Task: Assign in the project AgilePulse the issue 'Integrate a new product recommendation feature into an existing e-commerce website to enhance product discovery and sales' to the sprint 'Front-end Framework Sprint'. Assign in the project AgilePulse the issue 'Develop a new tool for automated testing of mobile application cross-platform compatibility and responsiveness' to the sprint 'Front-end Framework Sprint'. Assign in the project AgilePulse the issue 'Upgrade the authentication and authorization mechanisms of a web application to improve security and access control' to the sprint 'Front-end Framework Sprint'. Assign in the project AgilePulse the issue 'Create a new online platform for online coding courses with advanced coding challenges and coding contests features' to the sprint 'Front-end Framework Sprint'
Action: Mouse moved to (793, 452)
Screenshot: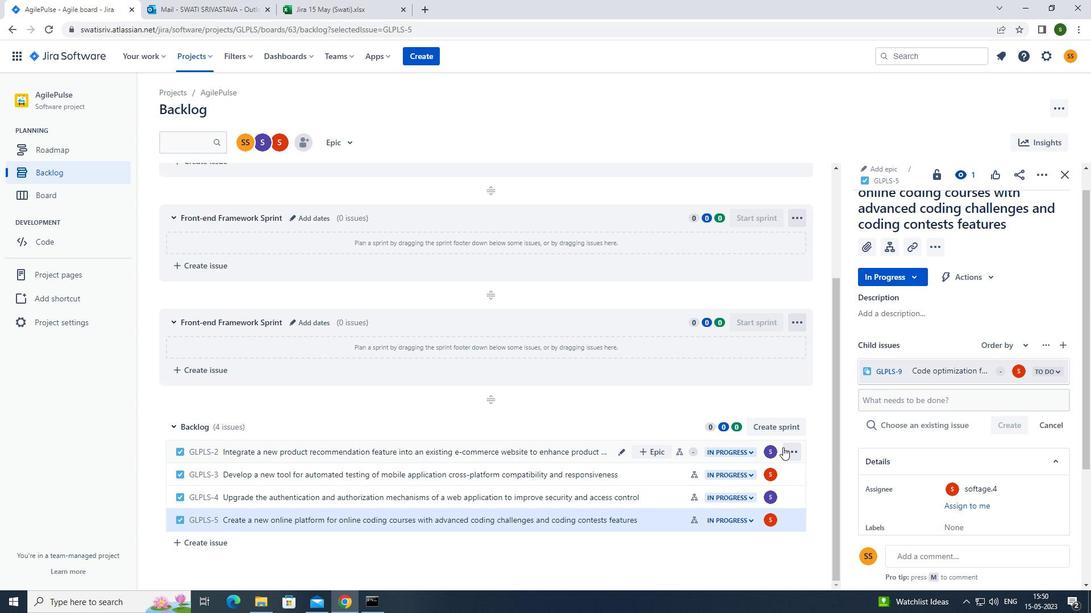 
Action: Mouse pressed left at (793, 452)
Screenshot: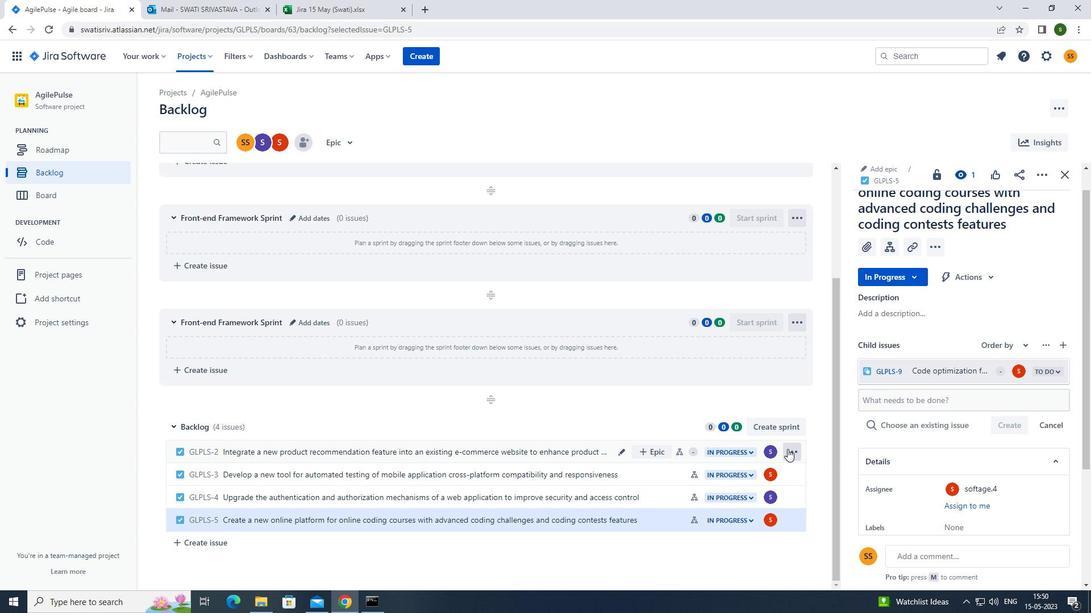 
Action: Mouse moved to (738, 353)
Screenshot: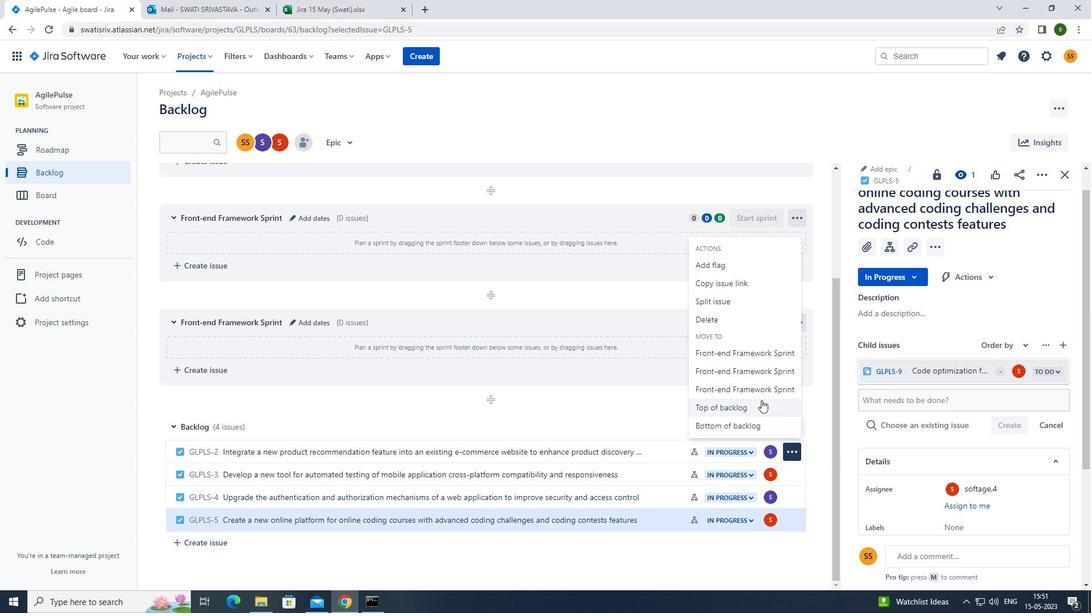 
Action: Mouse pressed left at (738, 353)
Screenshot: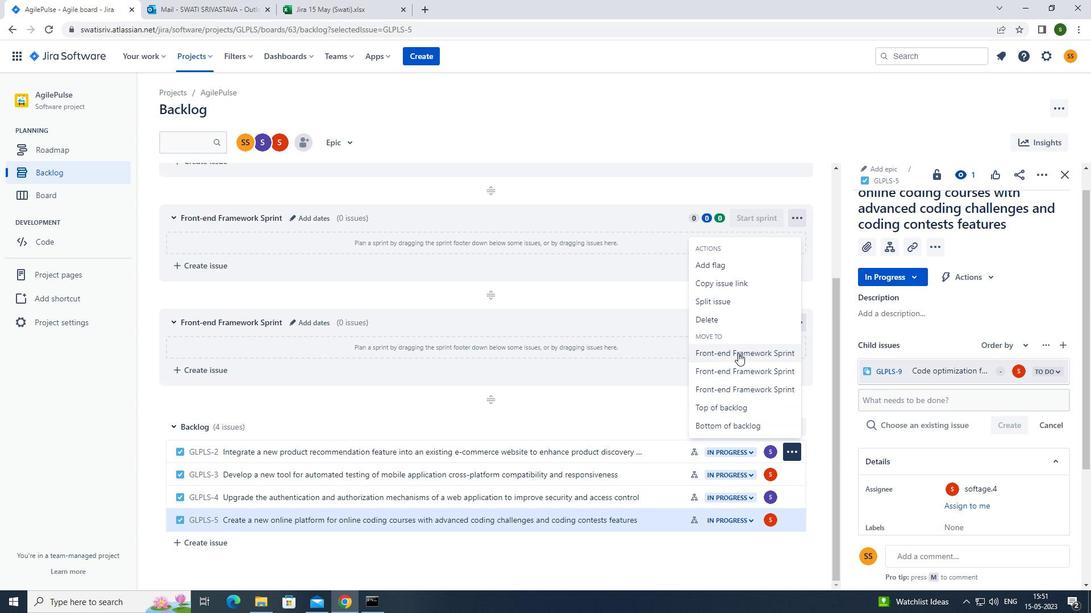 
Action: Mouse moved to (792, 471)
Screenshot: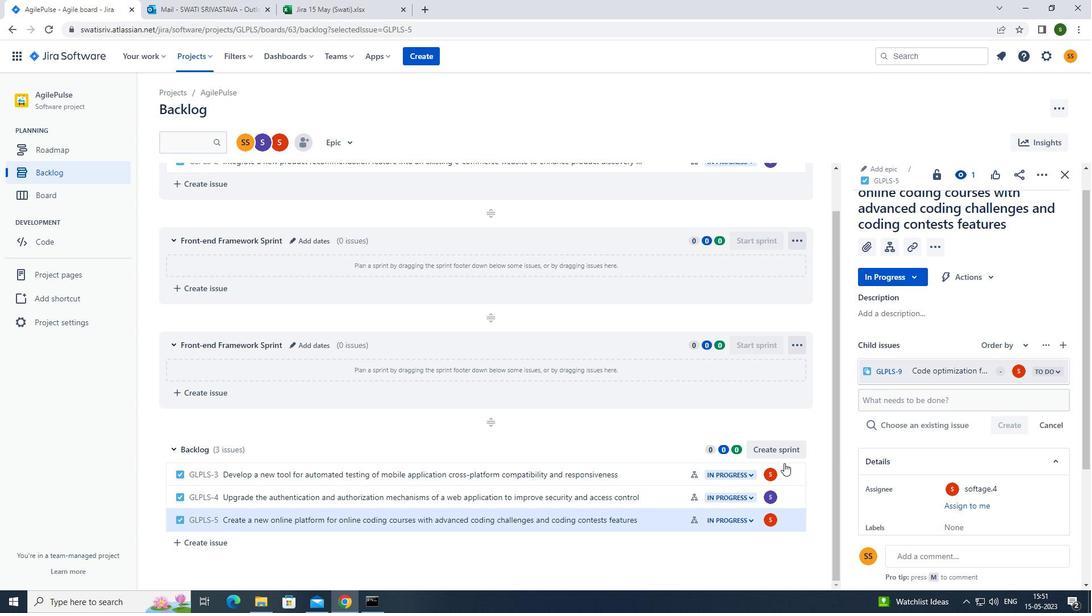 
Action: Mouse pressed left at (792, 471)
Screenshot: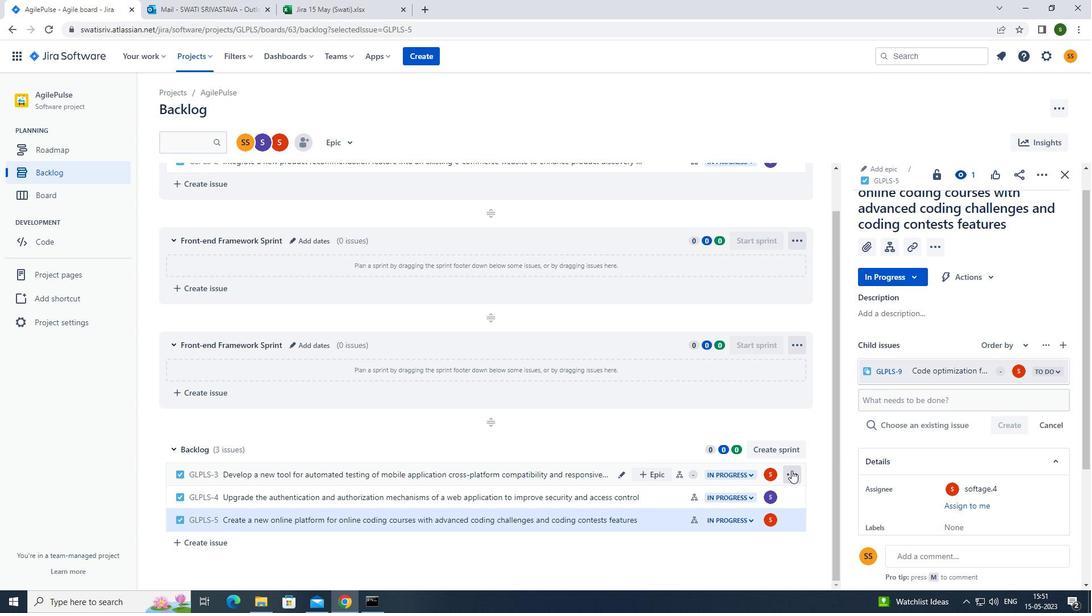 
Action: Mouse moved to (761, 394)
Screenshot: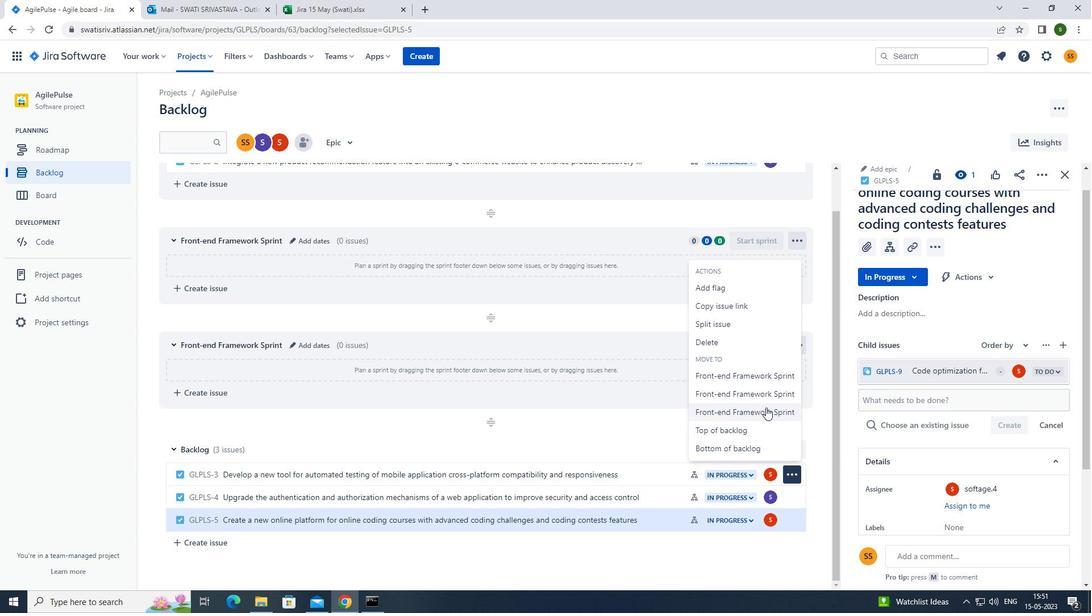 
Action: Mouse pressed left at (761, 394)
Screenshot: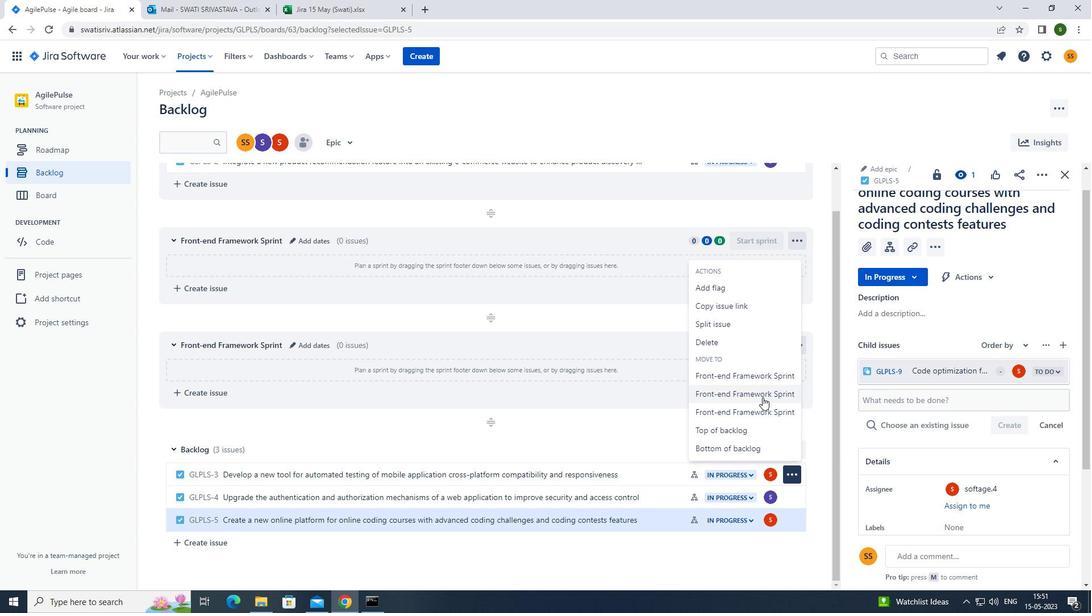 
Action: Mouse moved to (795, 498)
Screenshot: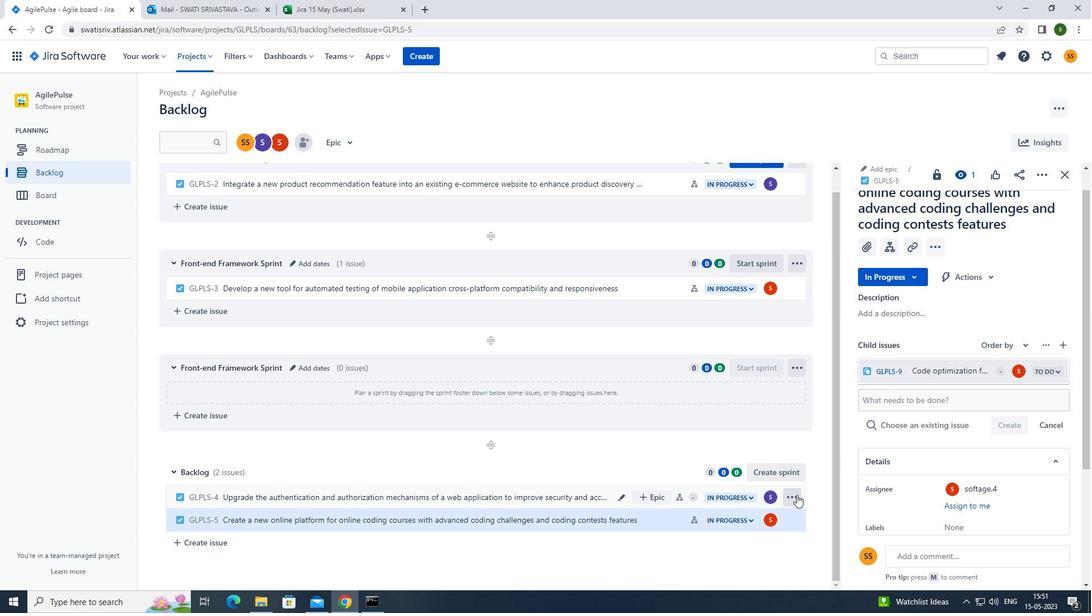 
Action: Mouse pressed left at (795, 498)
Screenshot: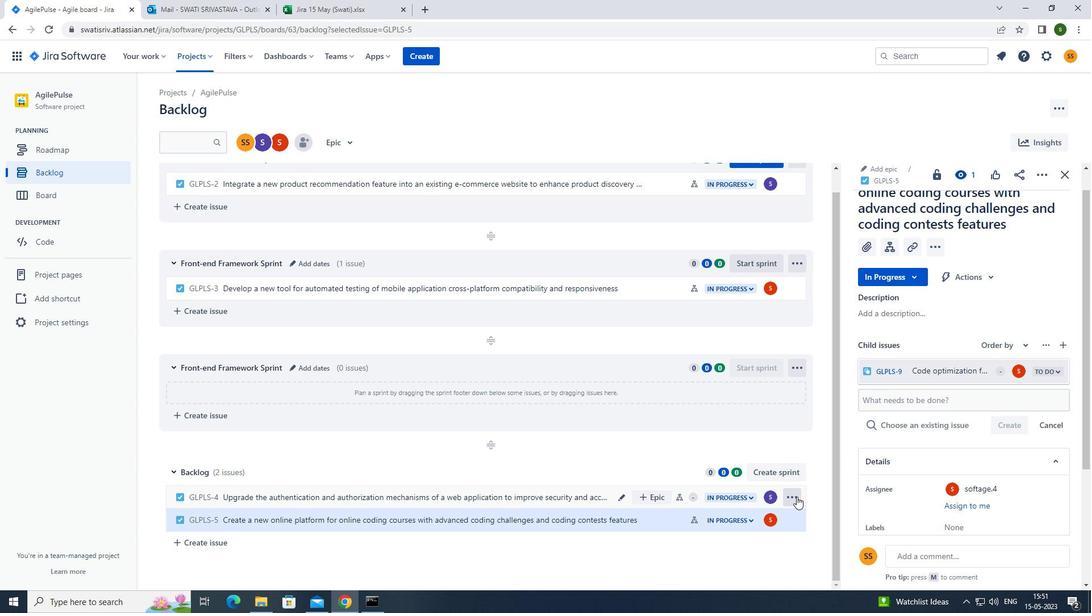 
Action: Mouse moved to (779, 436)
Screenshot: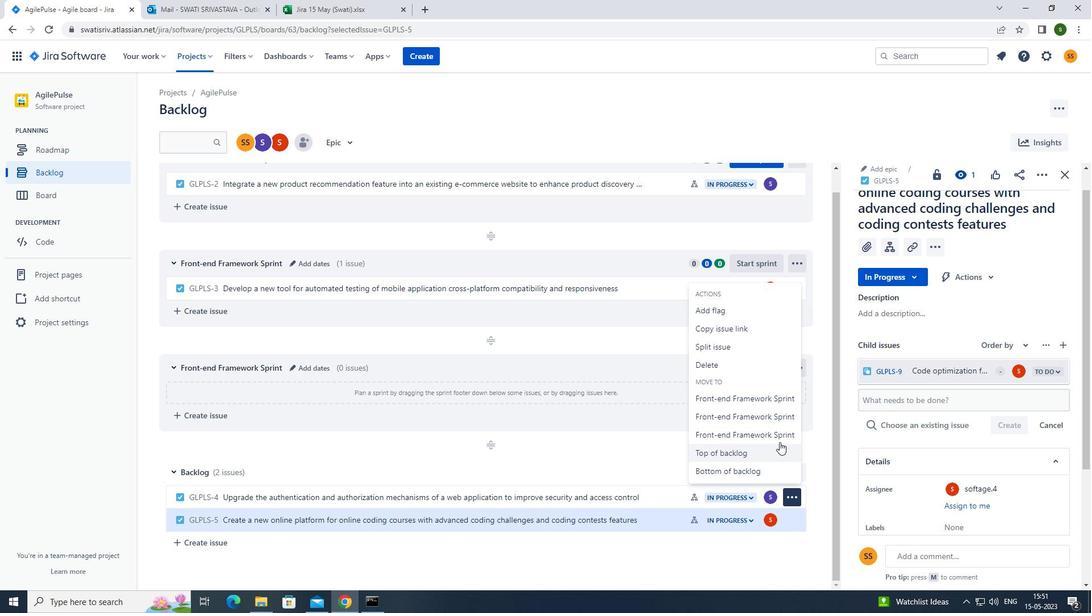 
Action: Mouse pressed left at (779, 436)
Screenshot: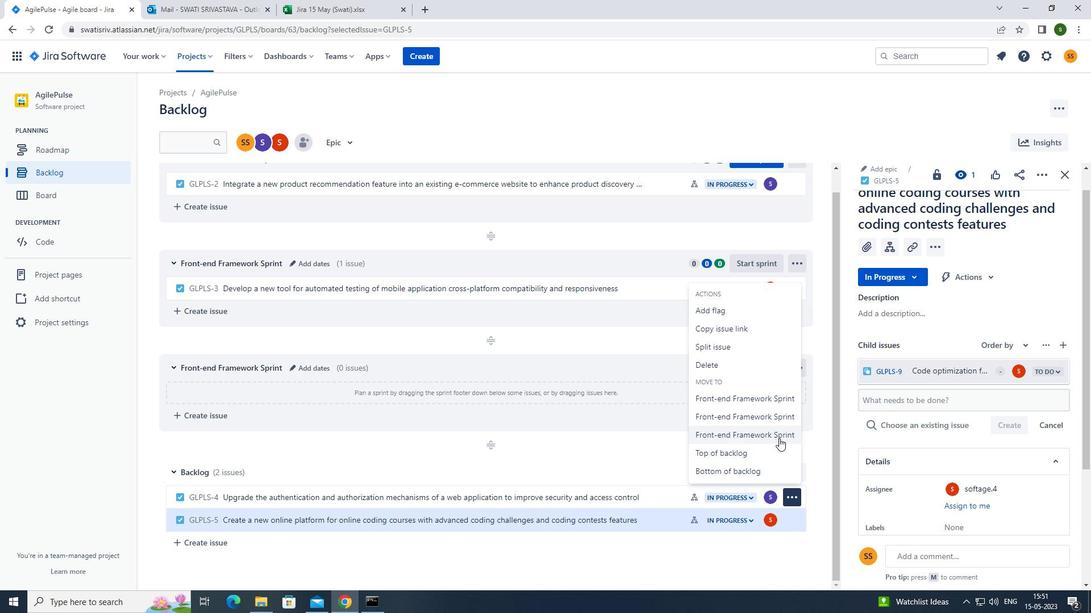 
Action: Mouse moved to (793, 518)
Screenshot: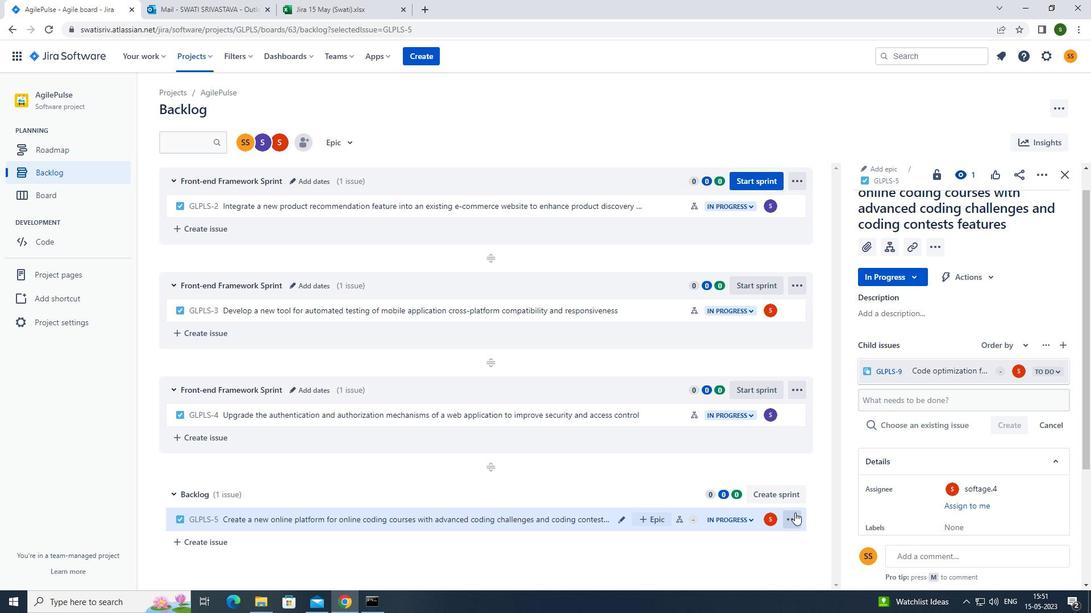 
Action: Mouse pressed left at (793, 518)
Screenshot: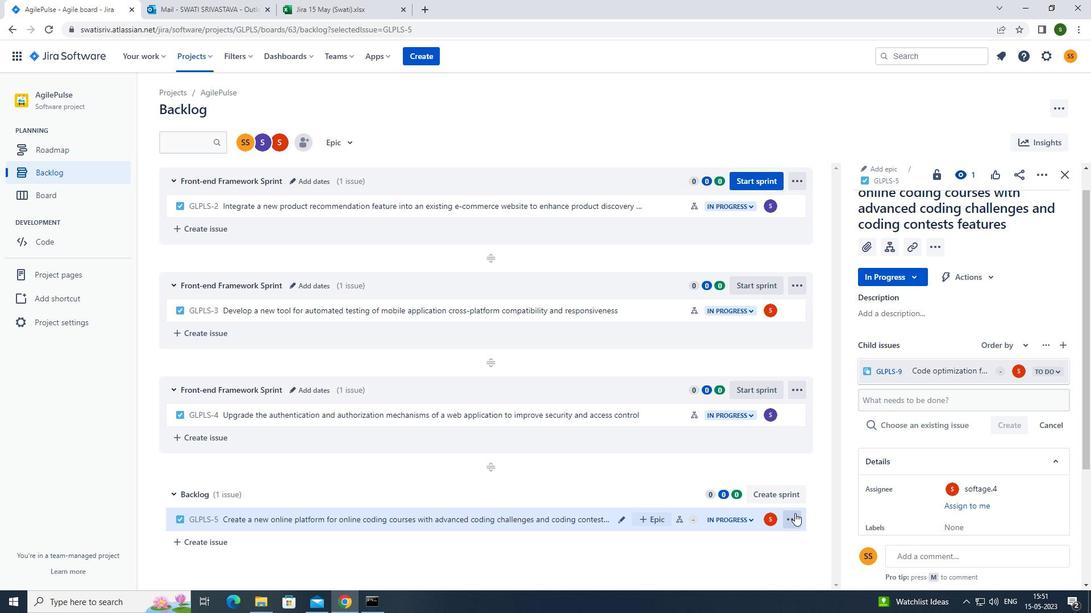 
Action: Mouse moved to (776, 461)
Screenshot: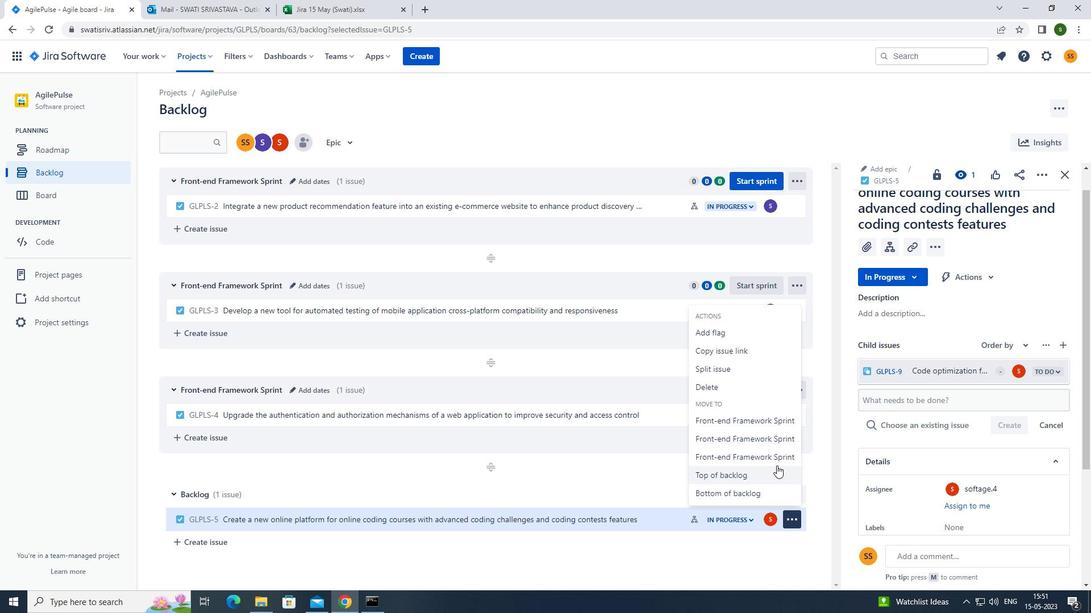 
Action: Mouse pressed left at (776, 461)
Screenshot: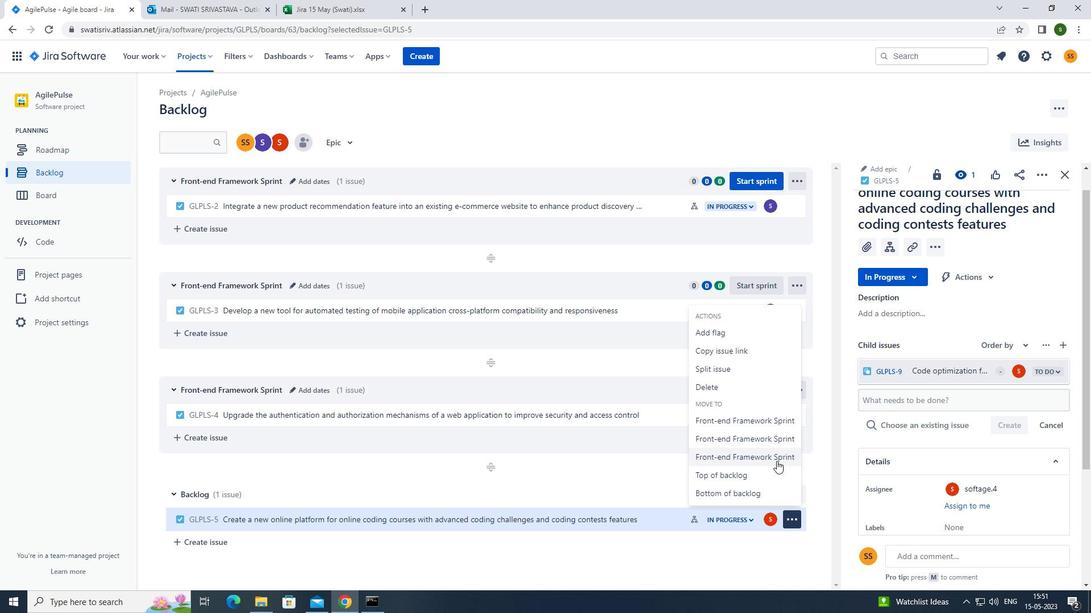 
